Task: Find ski resorts in the Sierra Nevada between Lake Tahoe, California/Nevada, and Kirkwood, California/Nevada.
Action: Mouse pressed left at (248, 79)
Screenshot: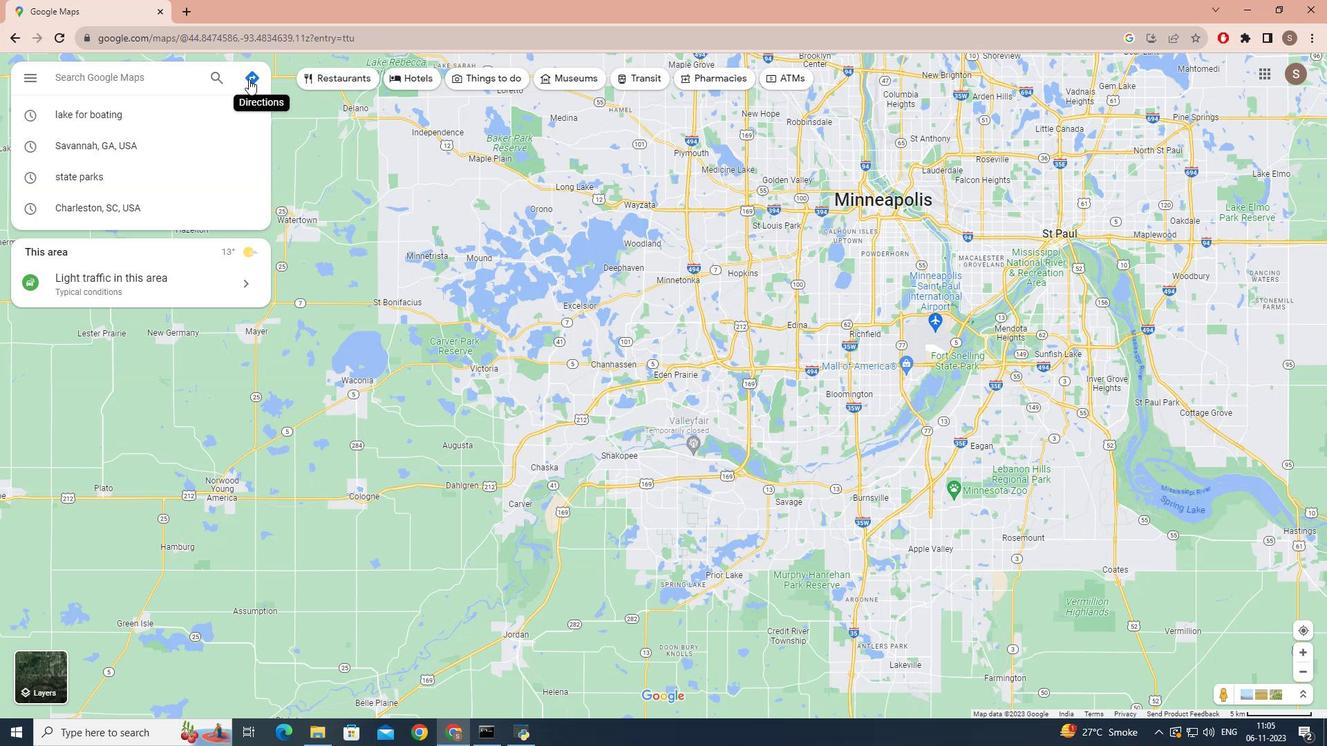 
Action: Mouse moved to (109, 123)
Screenshot: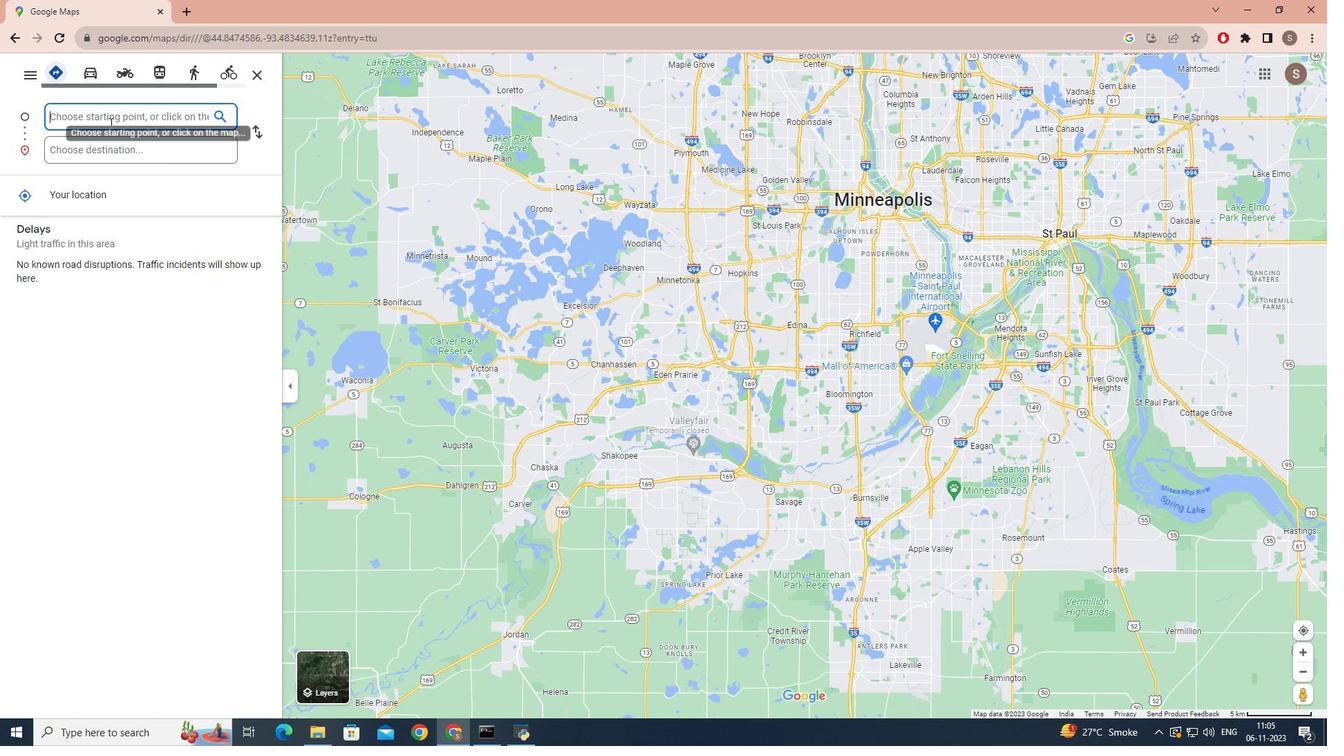 
Action: Mouse pressed left at (109, 123)
Screenshot: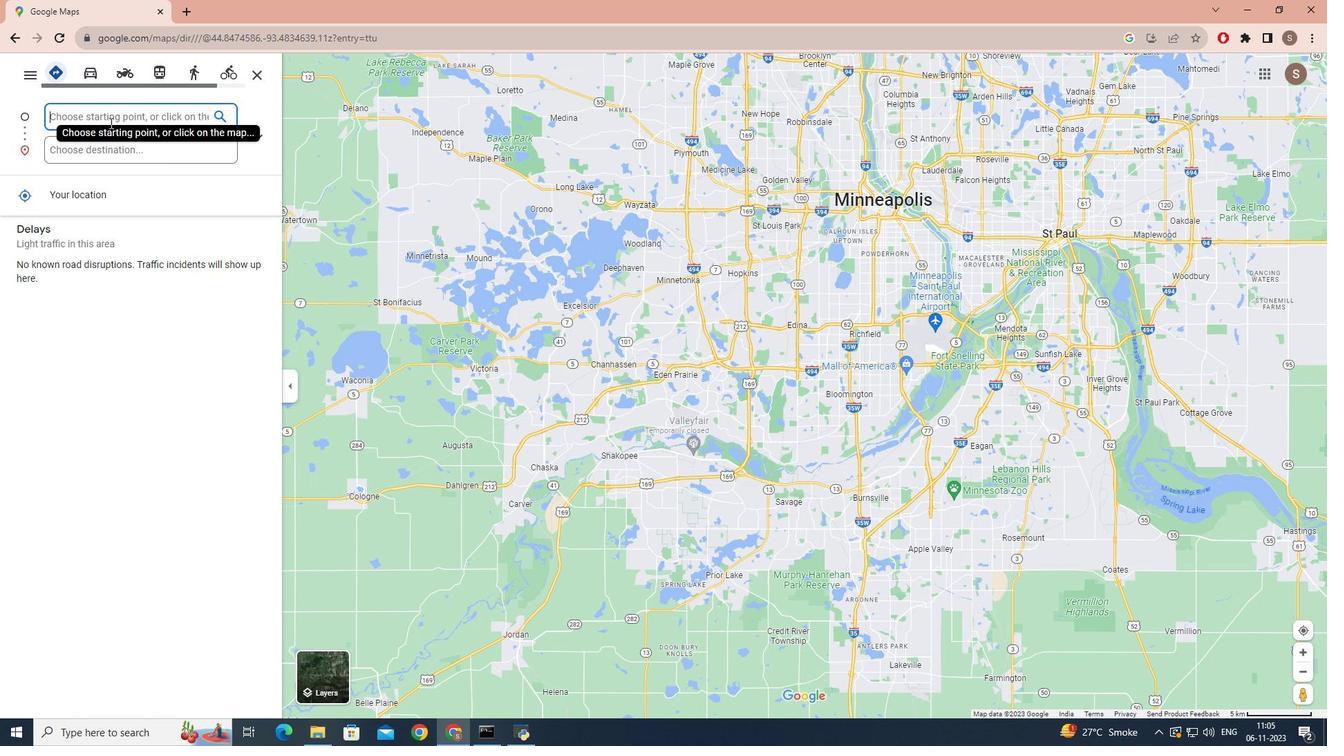 
Action: Mouse moved to (109, 122)
Screenshot: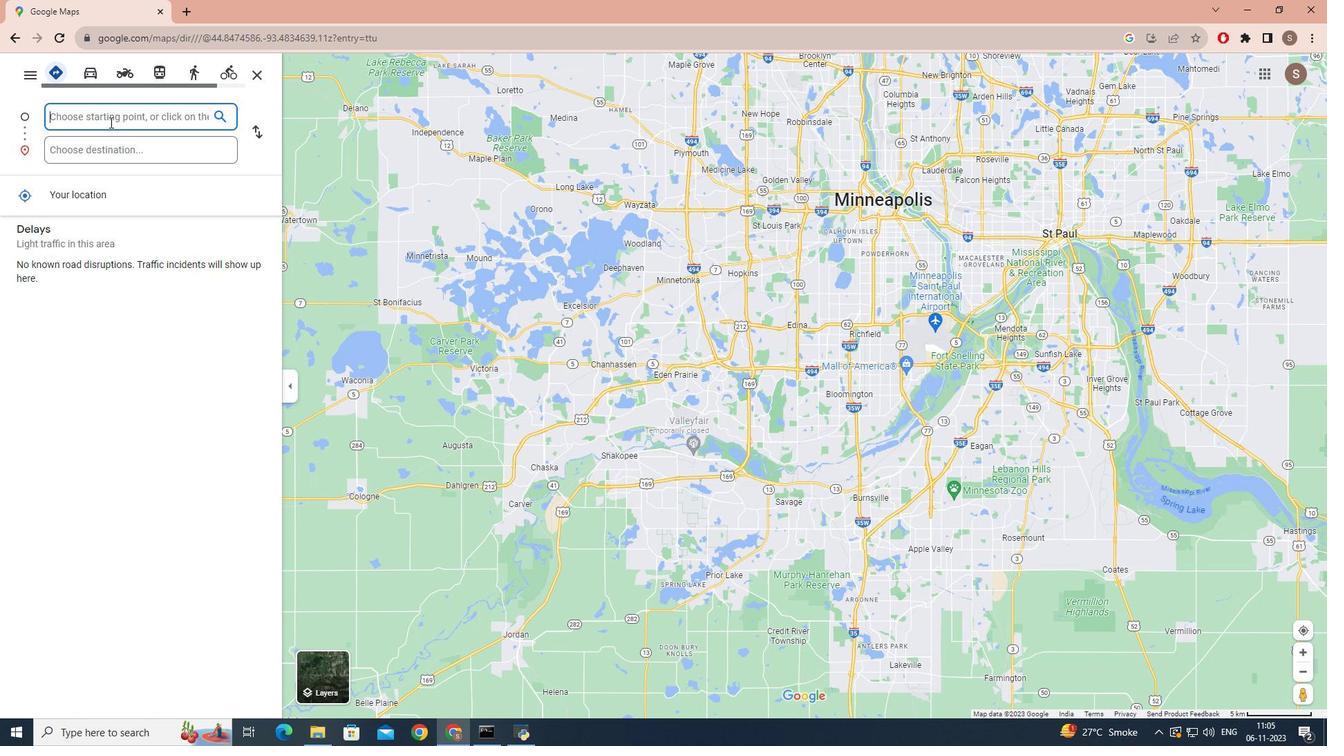 
Action: Key pressed lake<Key.space>tahoe,california
Screenshot: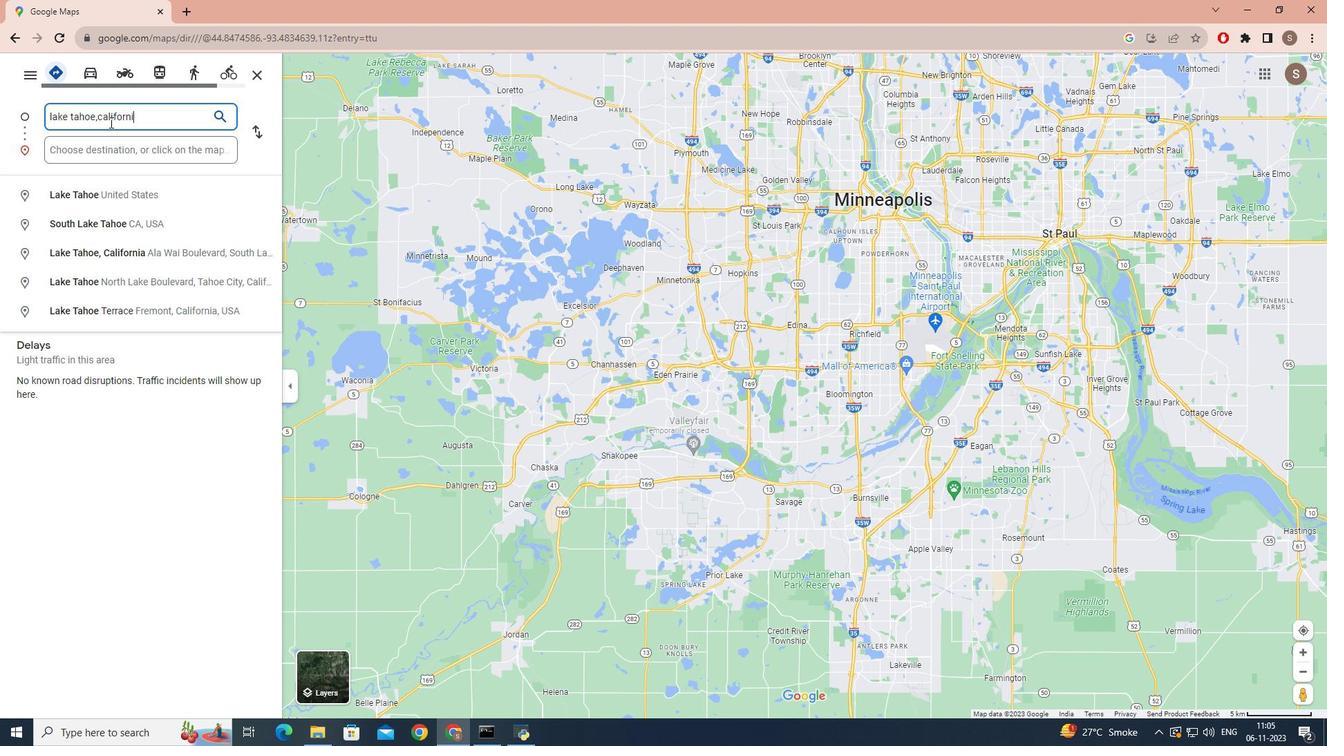 
Action: Mouse moved to (82, 147)
Screenshot: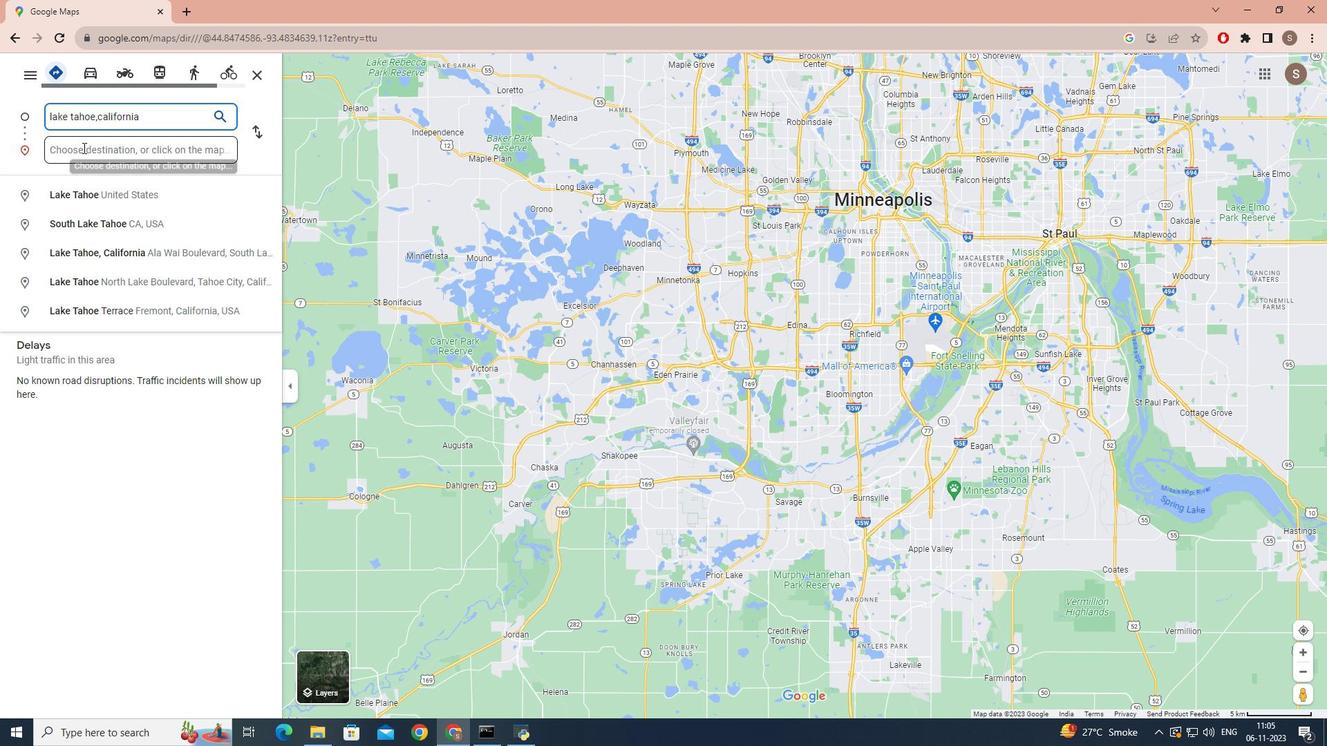 
Action: Mouse pressed left at (82, 147)
Screenshot: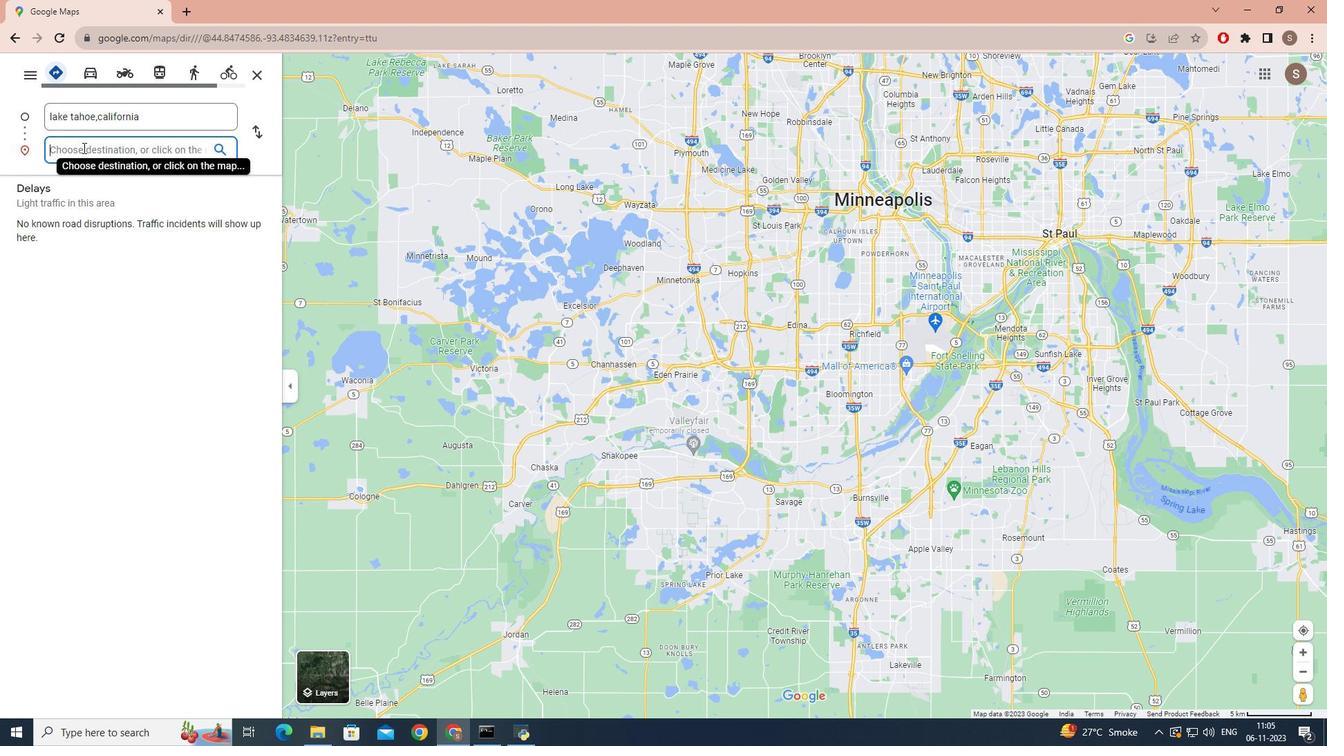 
Action: Key pressed kirks<Key.backspace>wood<Key.space>,california<Key.enter>
Screenshot: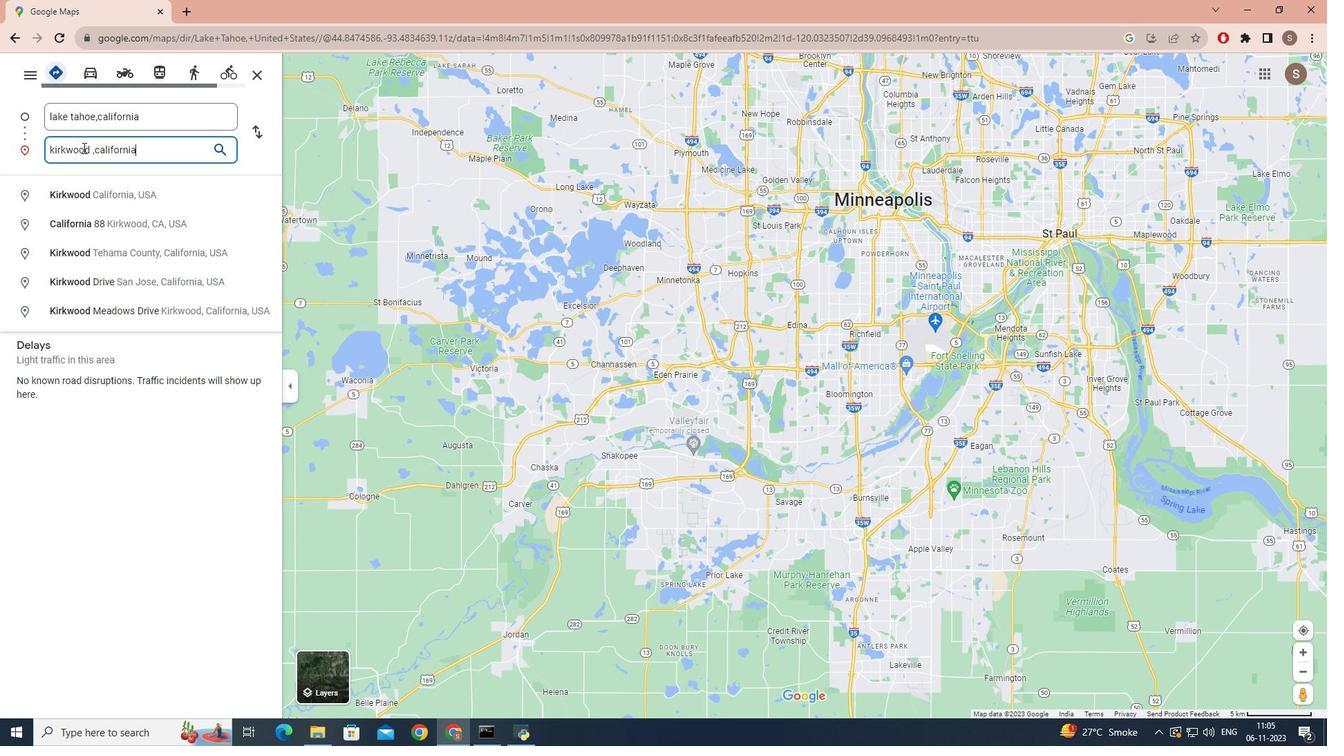 
Action: Mouse moved to (520, 74)
Screenshot: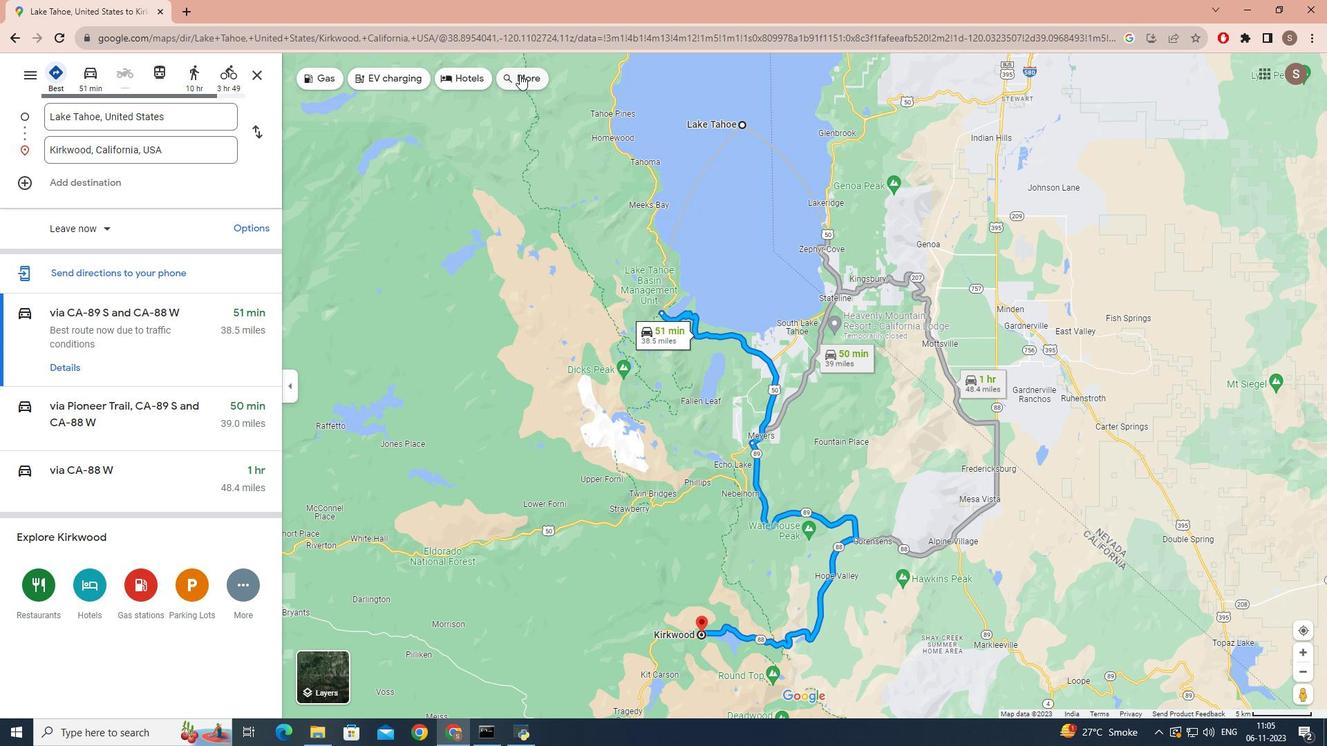 
Action: Mouse pressed left at (520, 74)
Screenshot: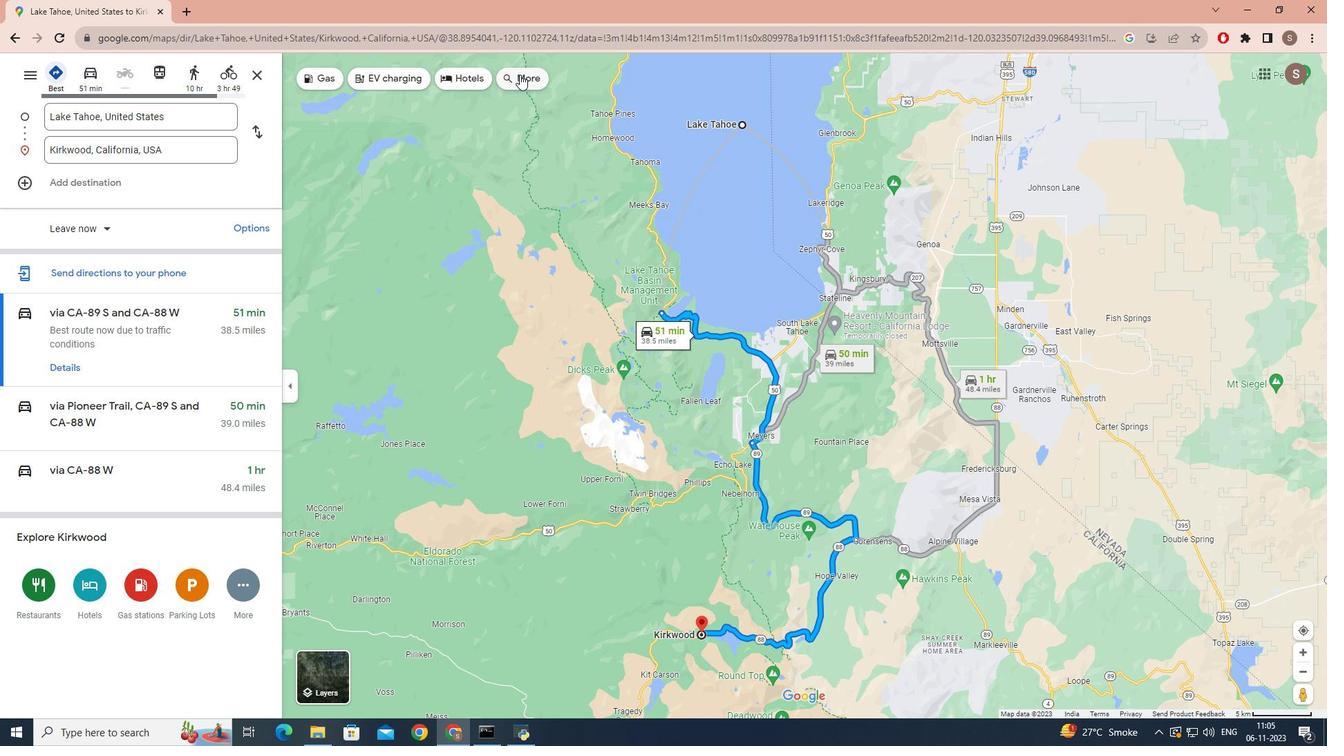 
Action: Mouse moved to (100, 83)
Screenshot: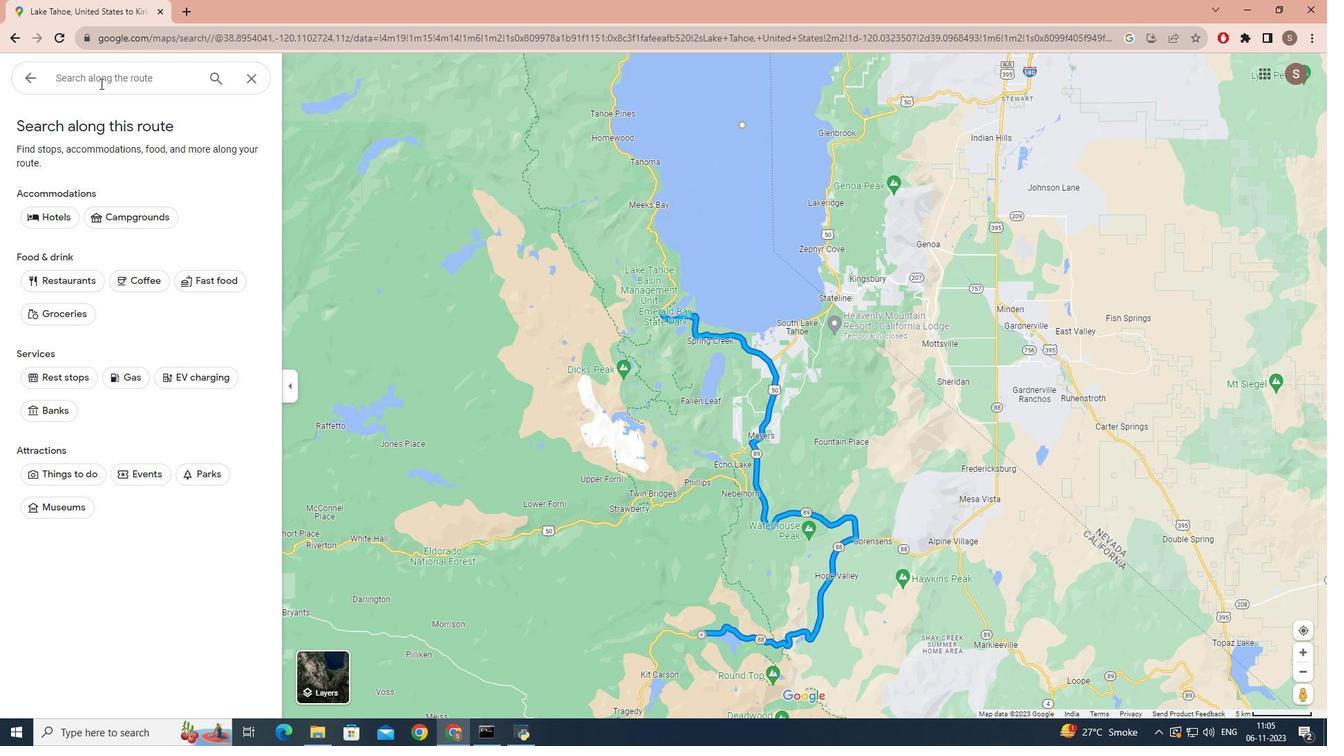 
Action: Mouse pressed left at (100, 83)
Screenshot: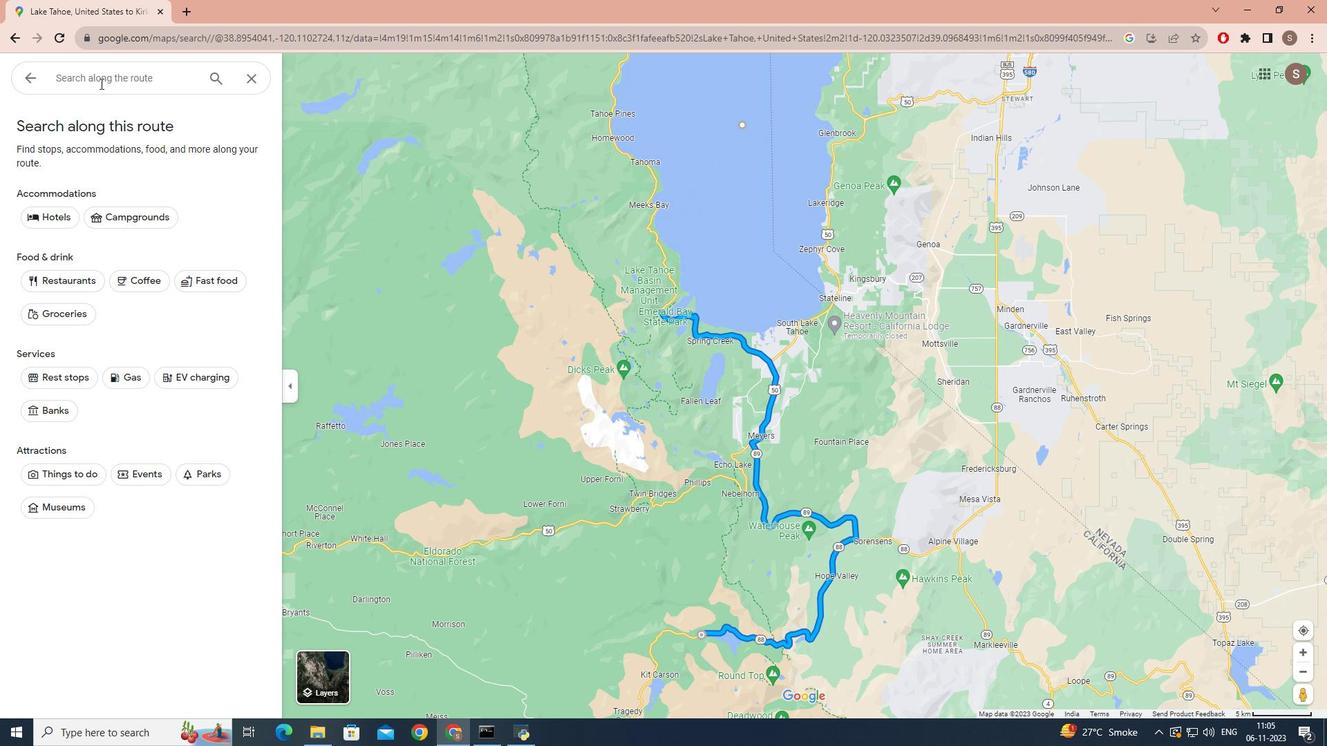 
Action: Mouse moved to (100, 82)
Screenshot: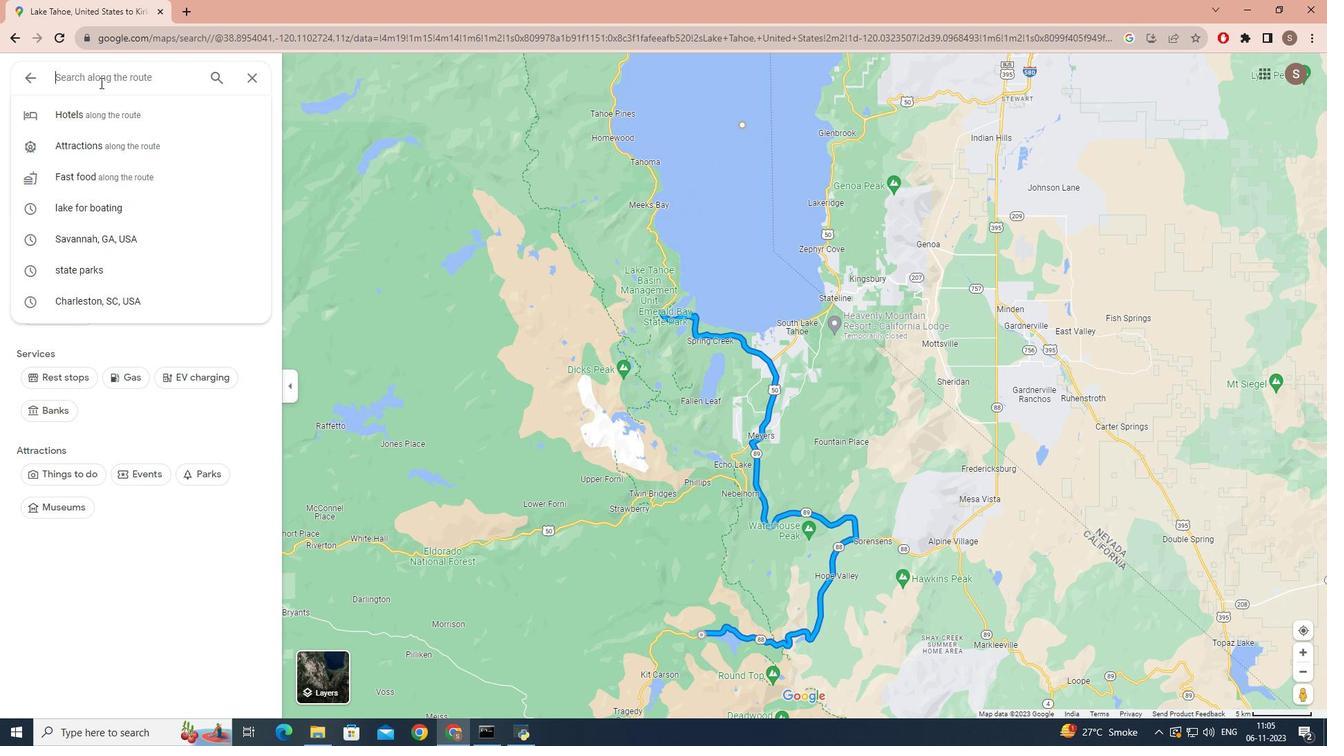 
Action: Key pressed sl<Key.backspace>ki<Key.space>resorts<Key.space>in<Key.space>sieerr<Key.backspace><Key.backspace><Key.backspace>rra<Key.space>nevada<Key.enter>
Screenshot: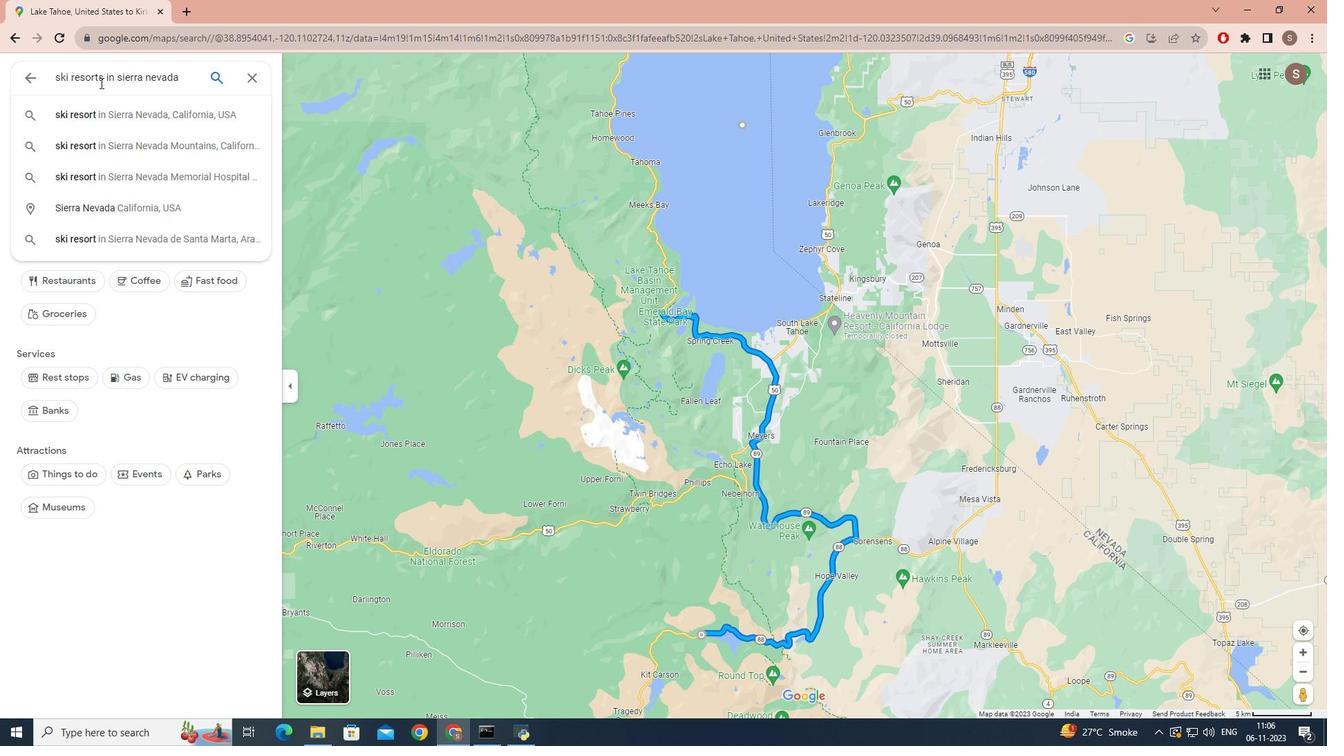 
Action: Mouse moved to (53, 228)
Screenshot: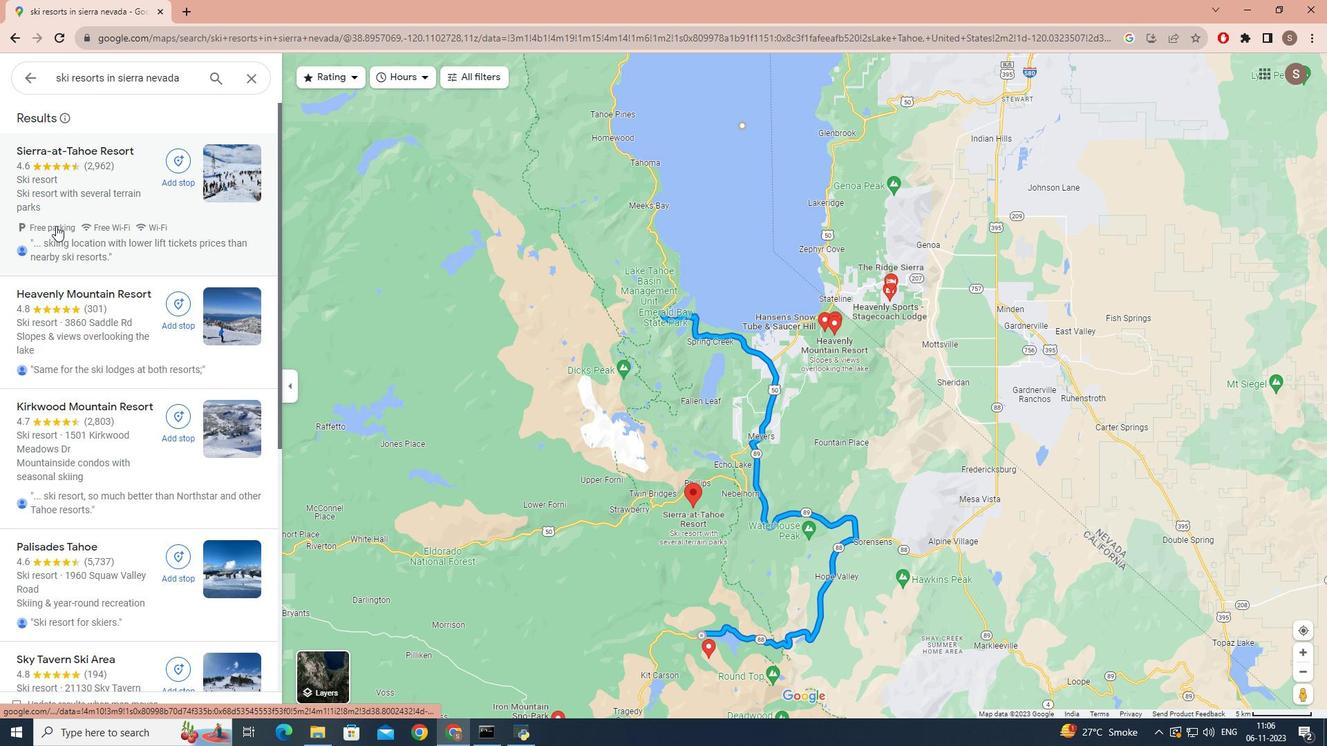 
Action: Mouse scrolled (53, 228) with delta (0, 0)
Screenshot: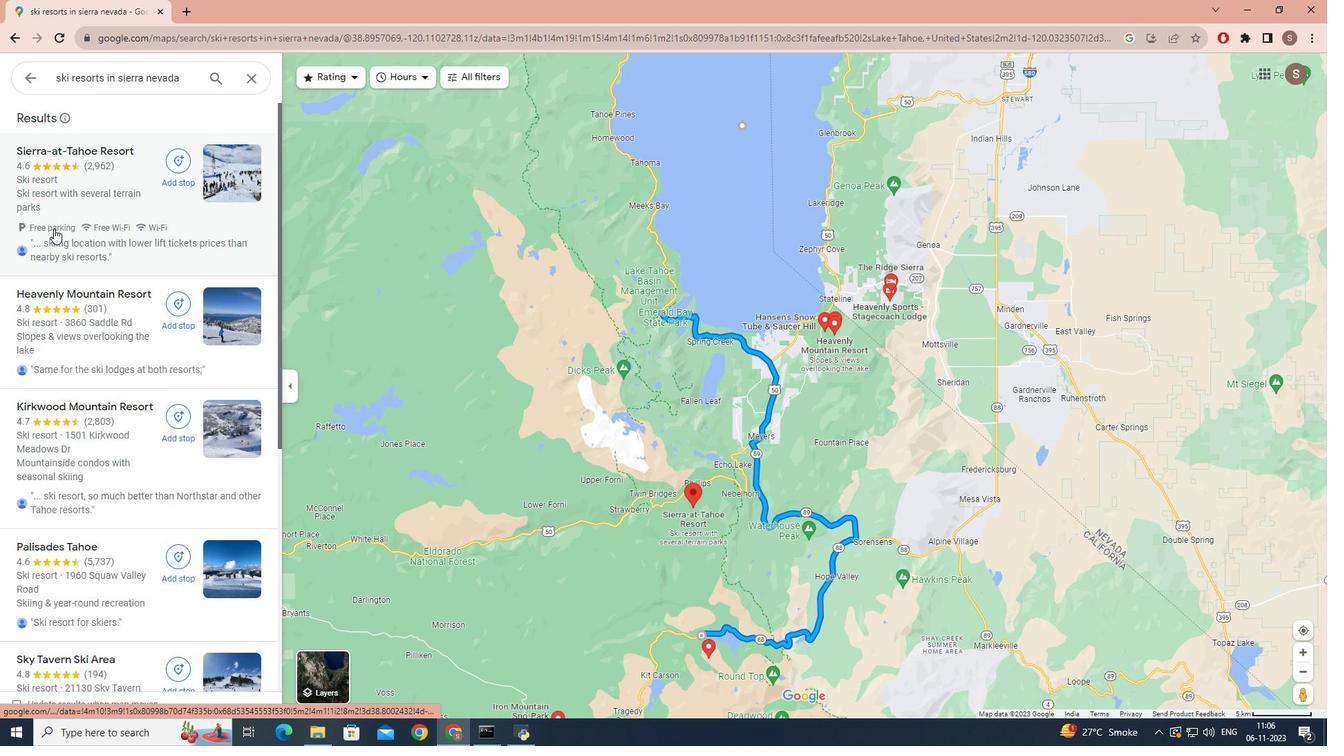 
Action: Mouse scrolled (53, 228) with delta (0, 0)
Screenshot: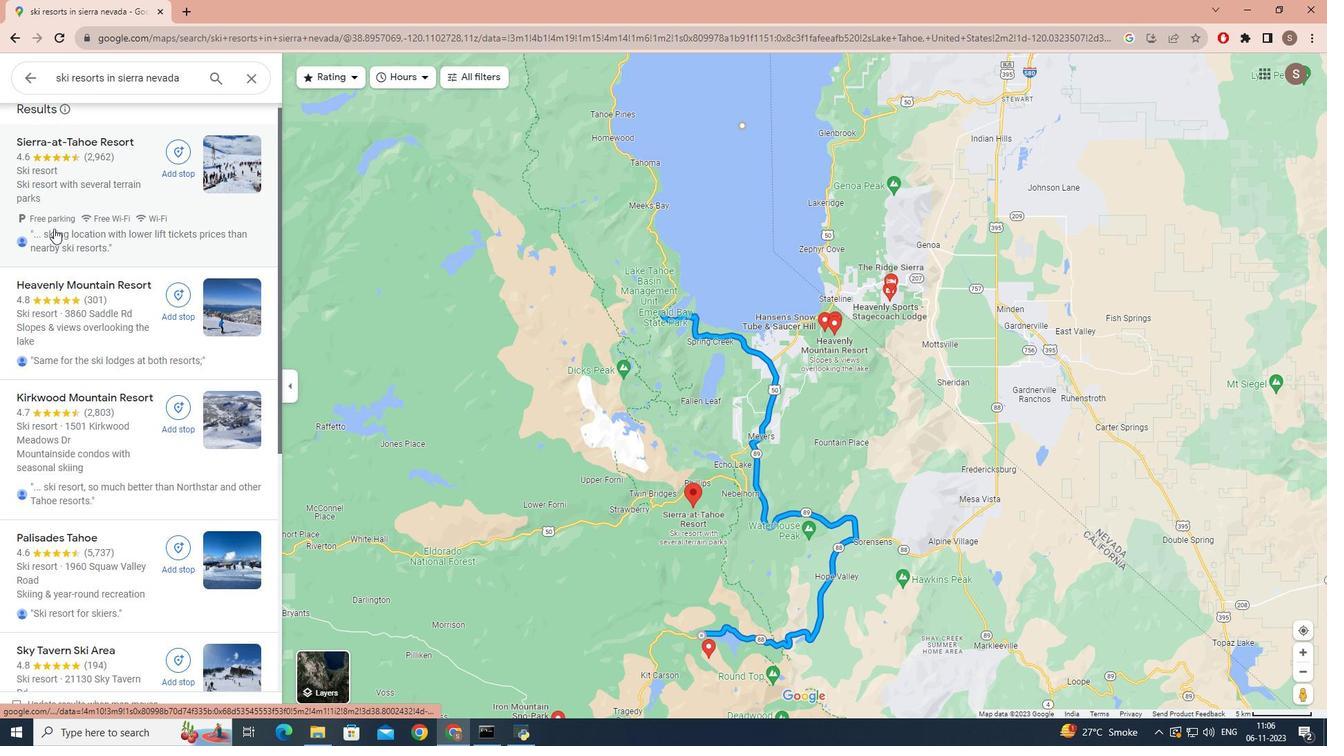 
Action: Mouse scrolled (53, 228) with delta (0, 0)
Screenshot: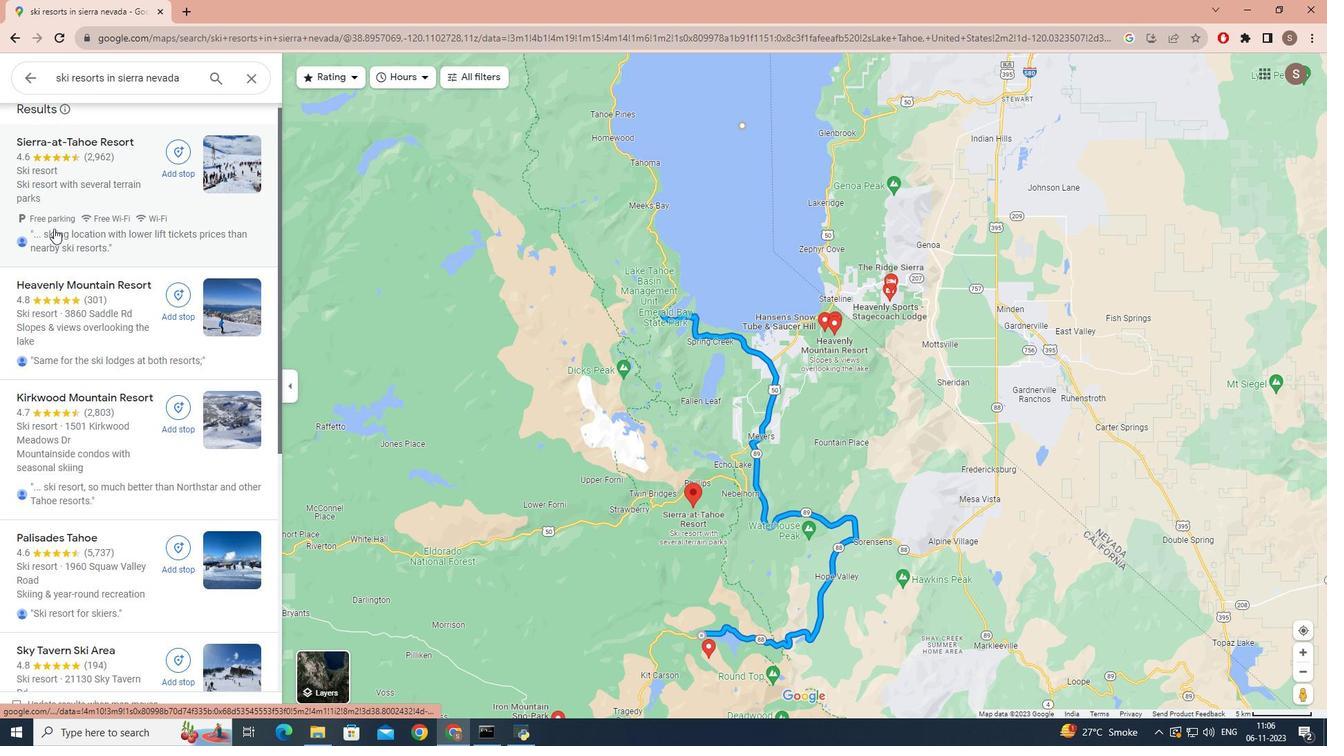 
Action: Mouse scrolled (53, 228) with delta (0, 0)
Screenshot: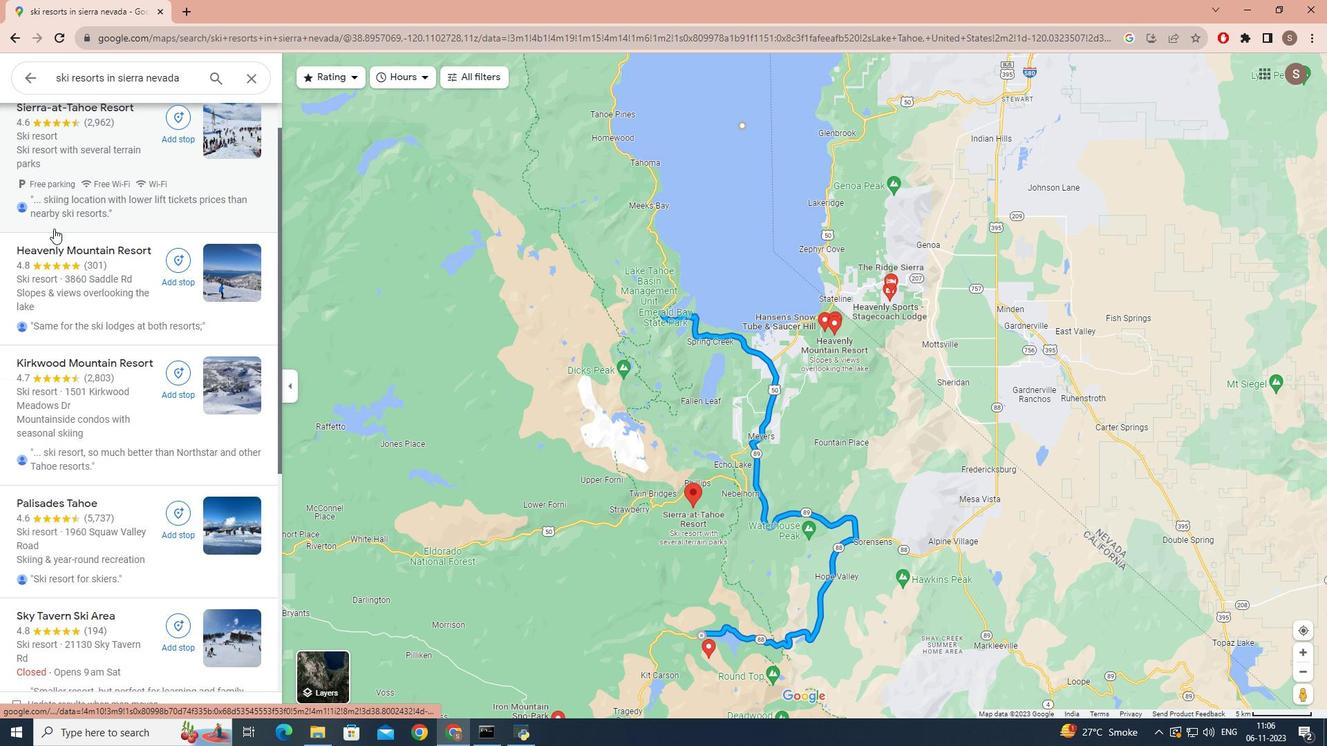 
Action: Mouse moved to (53, 229)
Screenshot: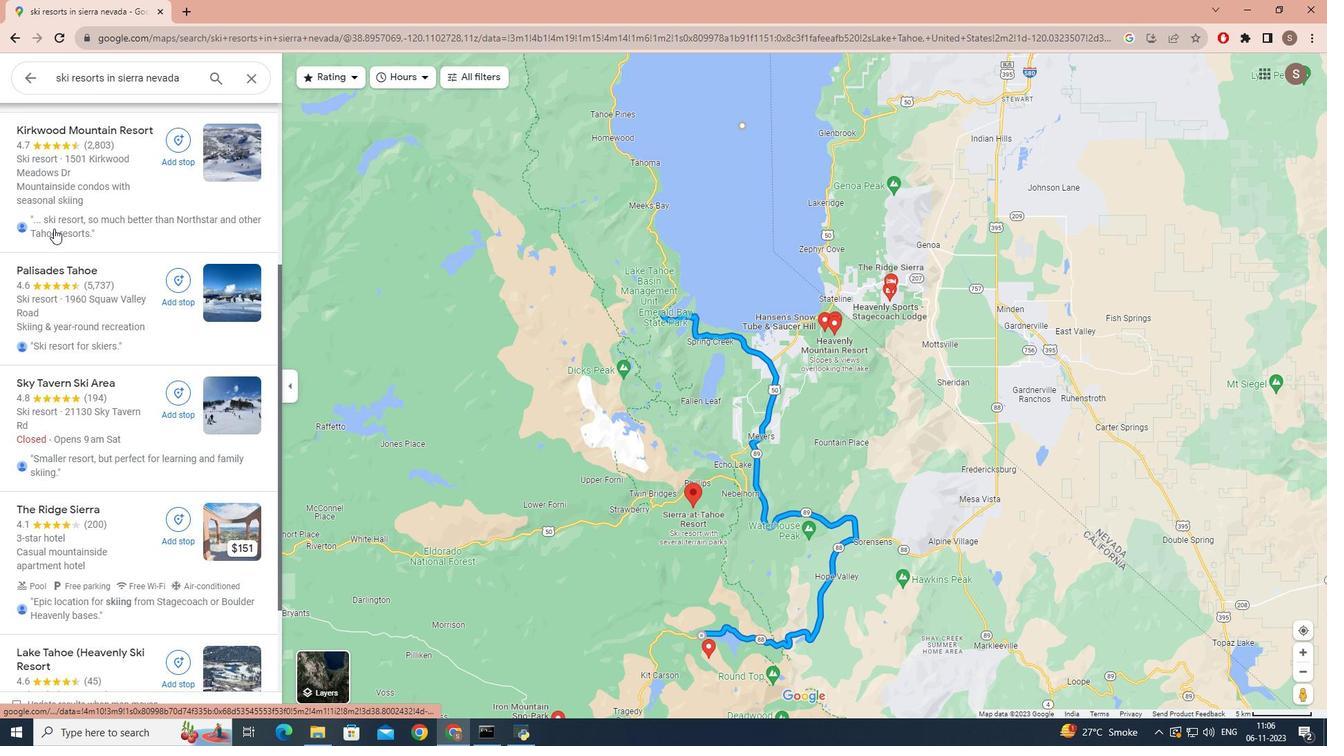 
Action: Mouse scrolled (53, 228) with delta (0, 0)
Screenshot: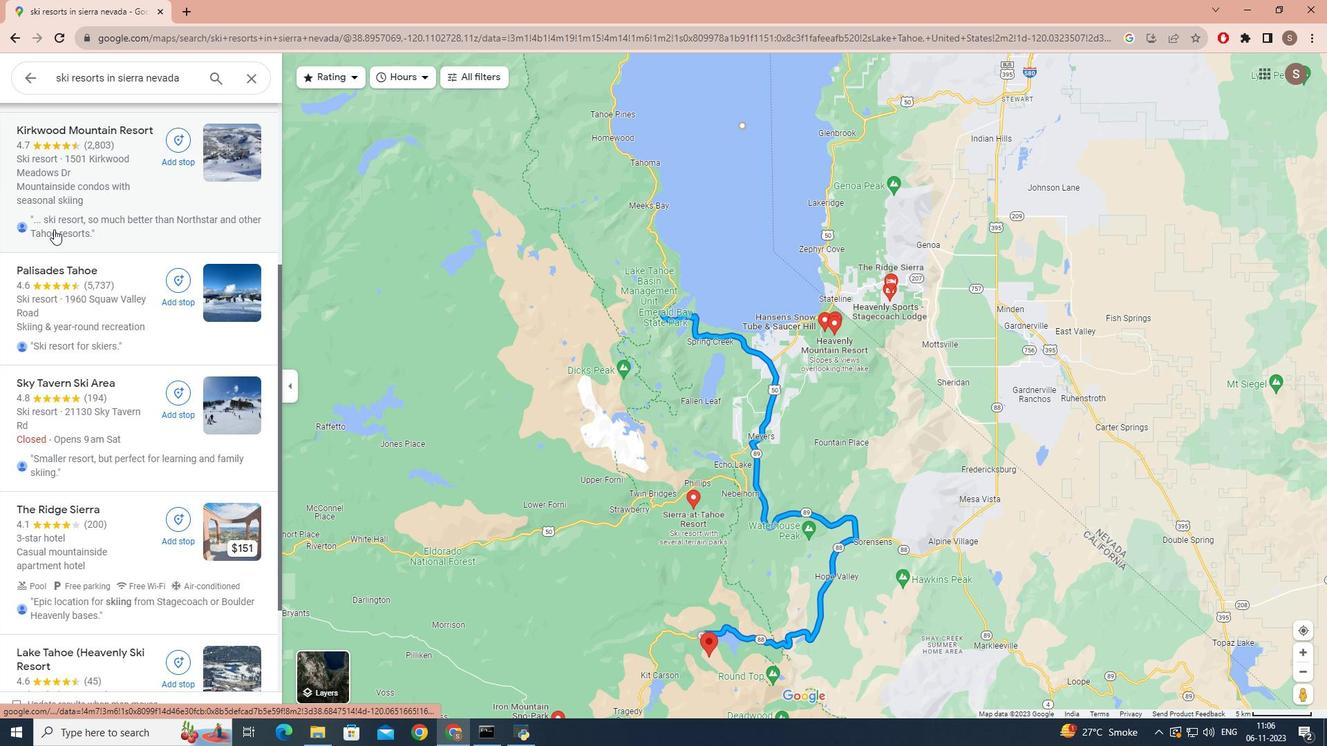
Action: Mouse scrolled (53, 228) with delta (0, 0)
Screenshot: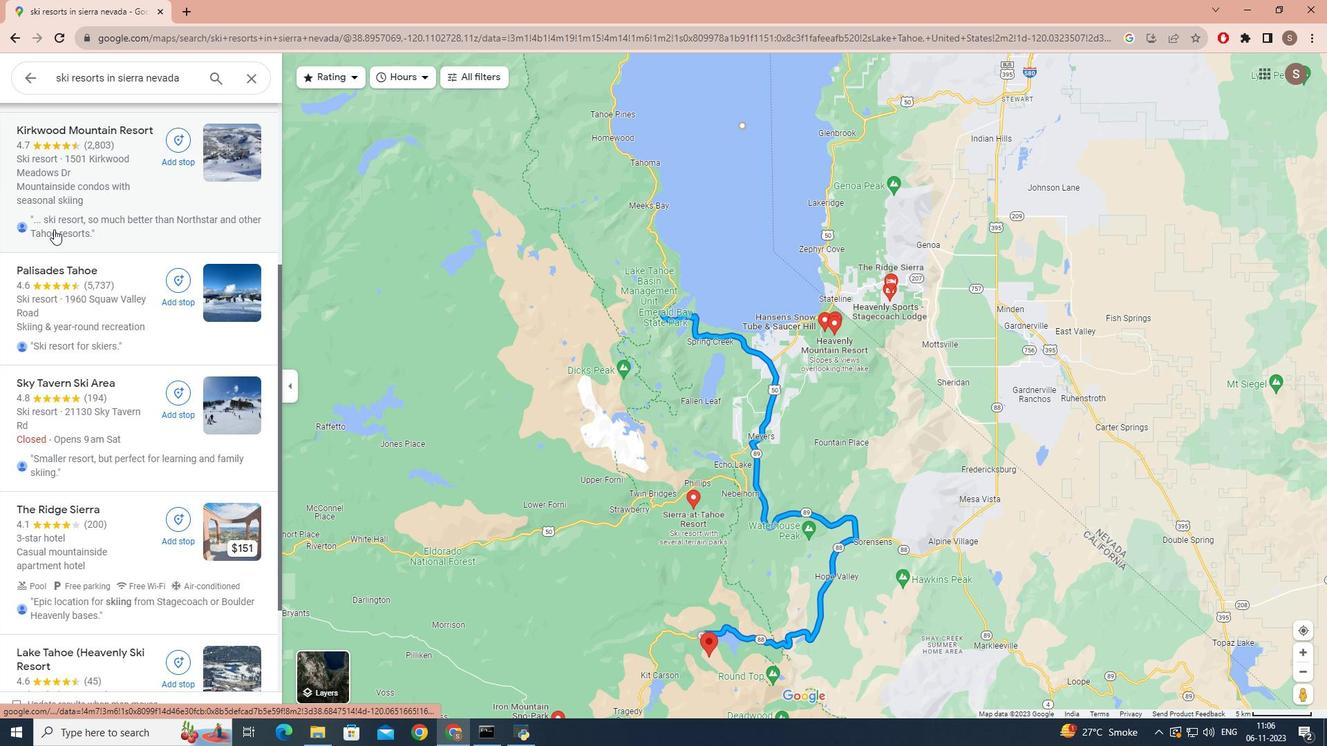 
Action: Mouse scrolled (53, 228) with delta (0, 0)
Screenshot: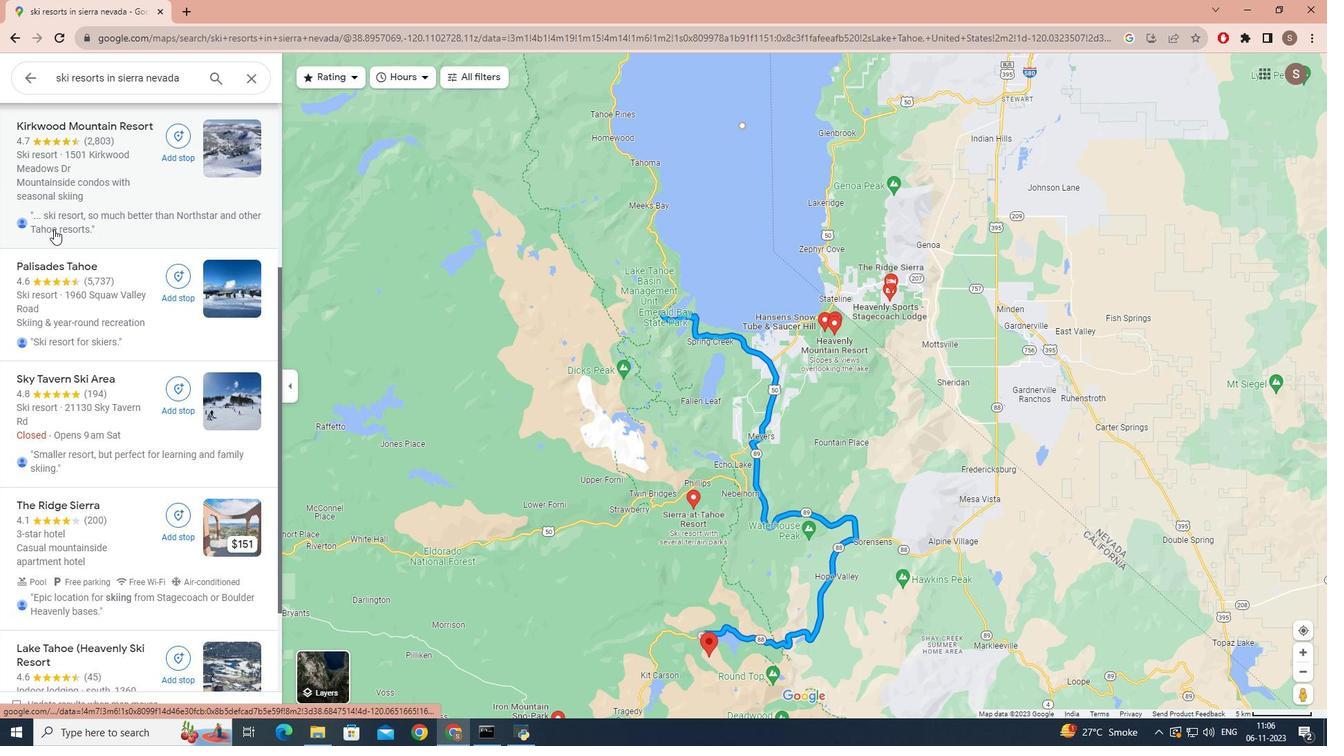 
Action: Mouse scrolled (53, 228) with delta (0, 0)
Screenshot: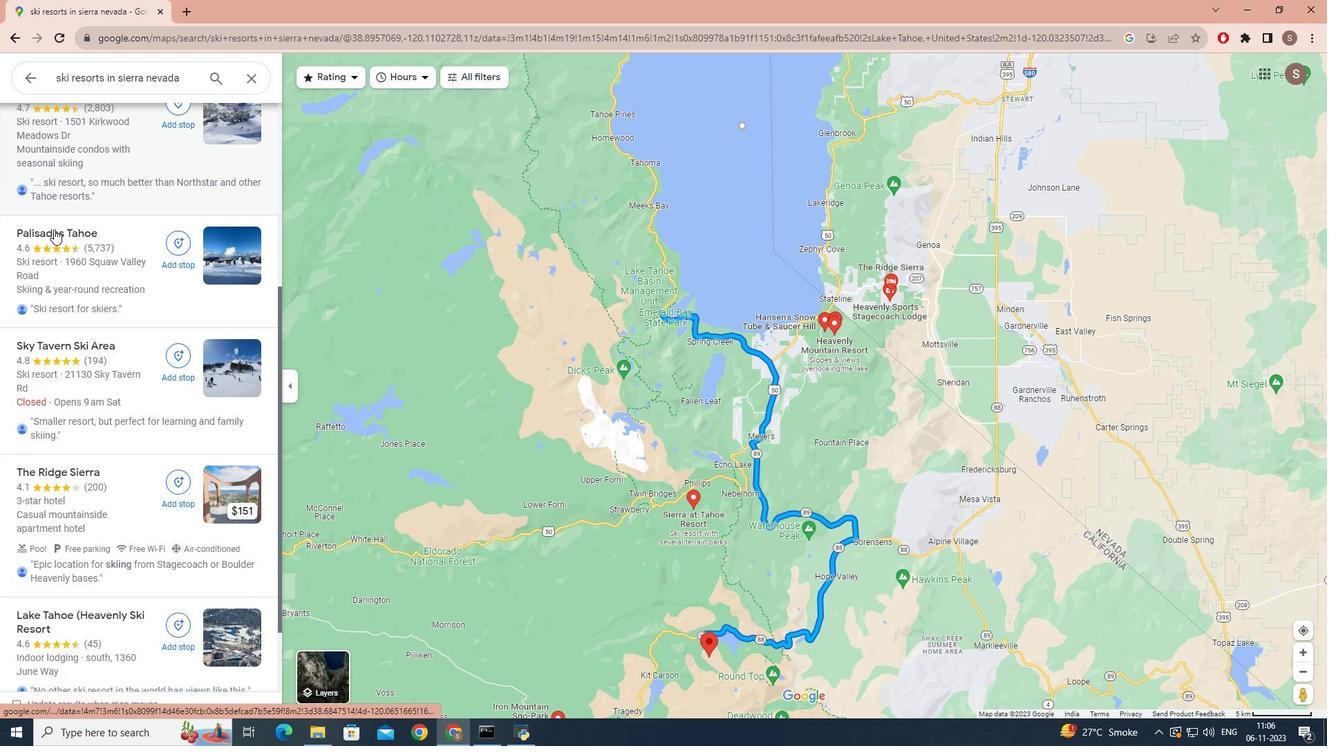 
Action: Mouse scrolled (53, 228) with delta (0, 0)
Screenshot: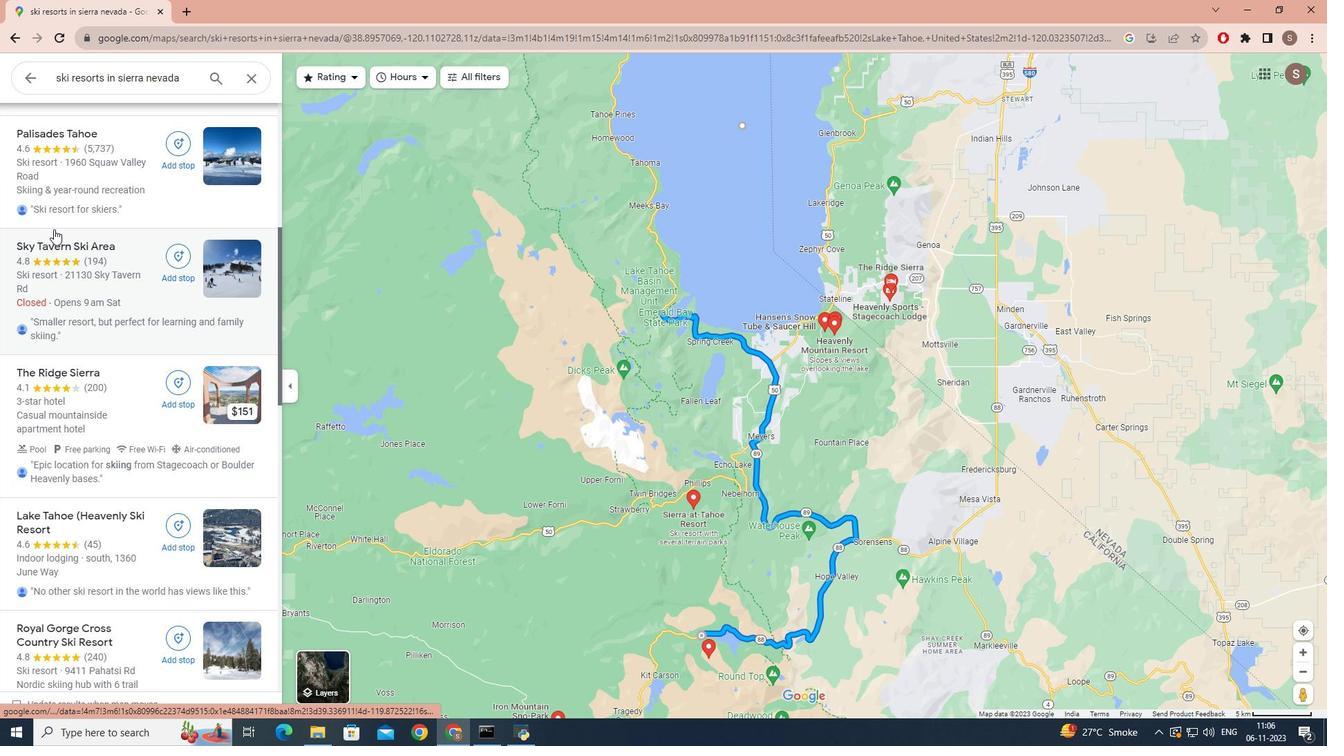 
Action: Mouse scrolled (53, 228) with delta (0, 0)
Screenshot: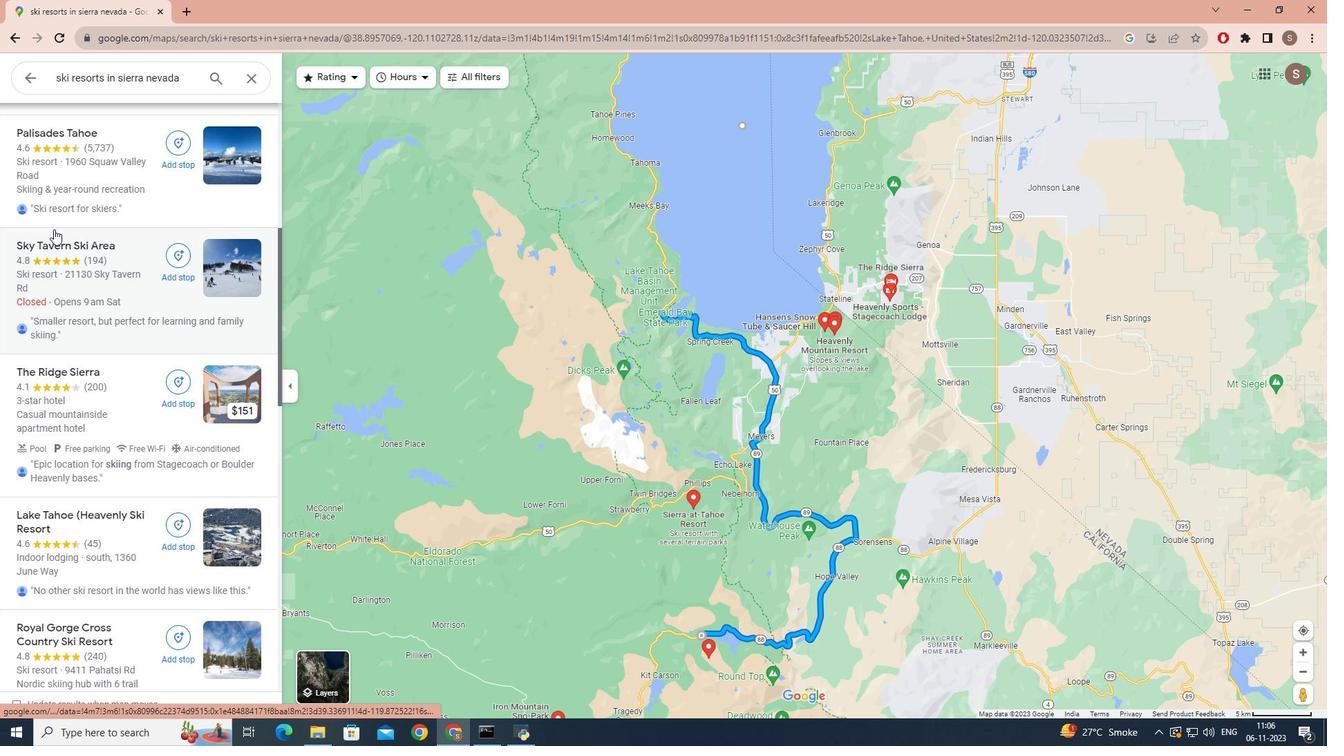 
Action: Mouse scrolled (53, 228) with delta (0, 0)
Screenshot: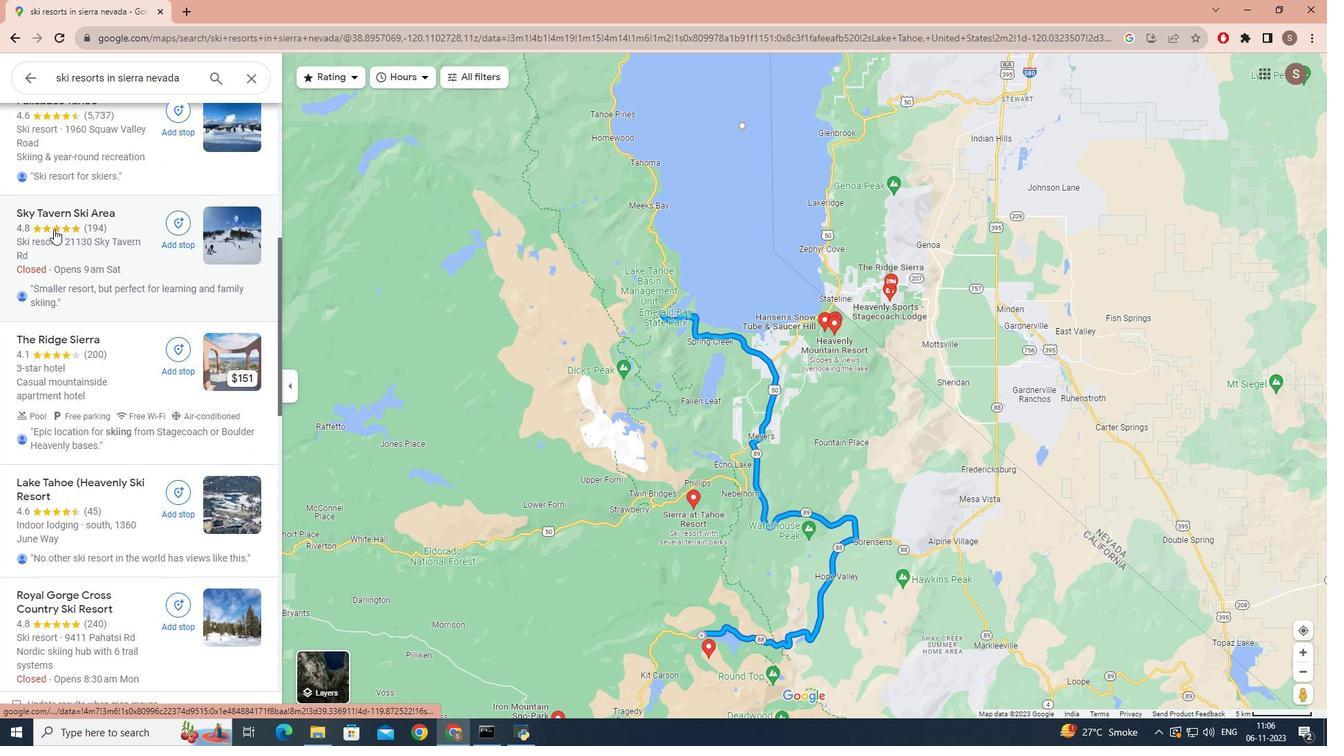 
Action: Mouse scrolled (53, 228) with delta (0, 0)
Screenshot: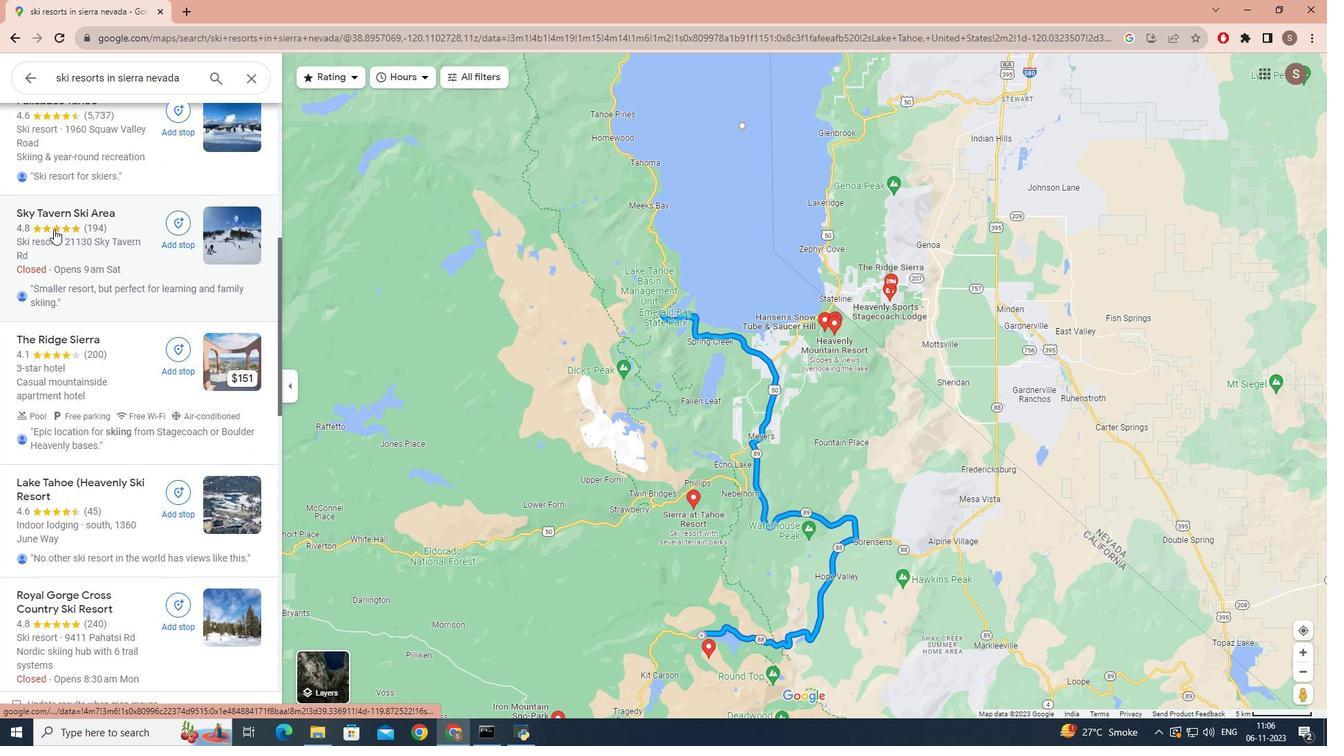 
